 Task: Filter courses by Continuing Education Units from HRCI.
Action: Mouse moved to (386, 97)
Screenshot: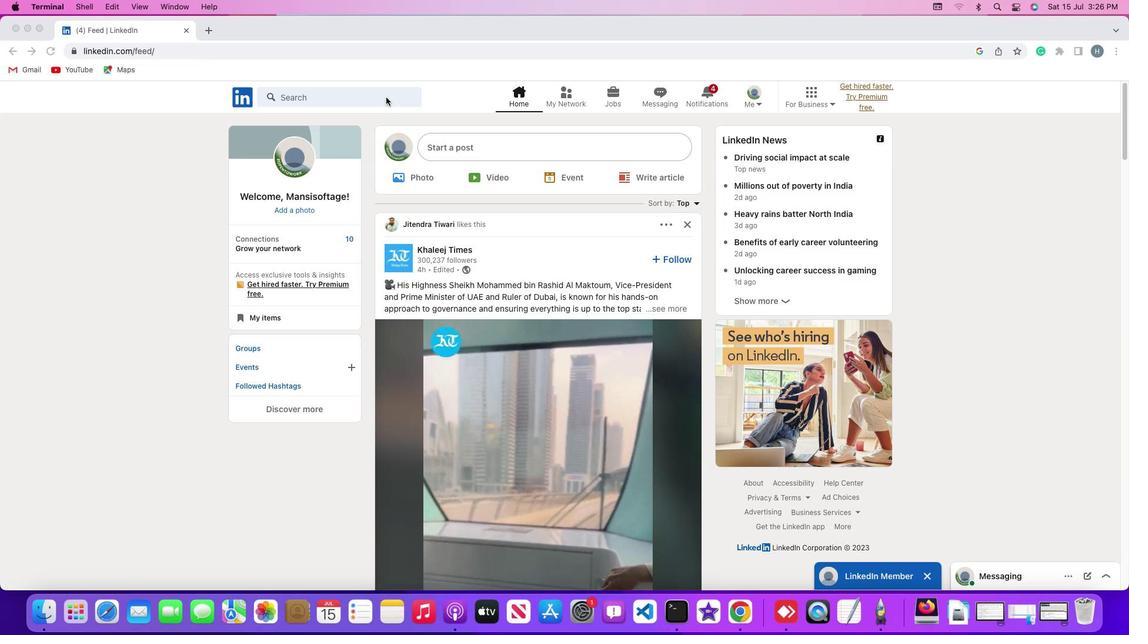 
Action: Mouse pressed left at (386, 97)
Screenshot: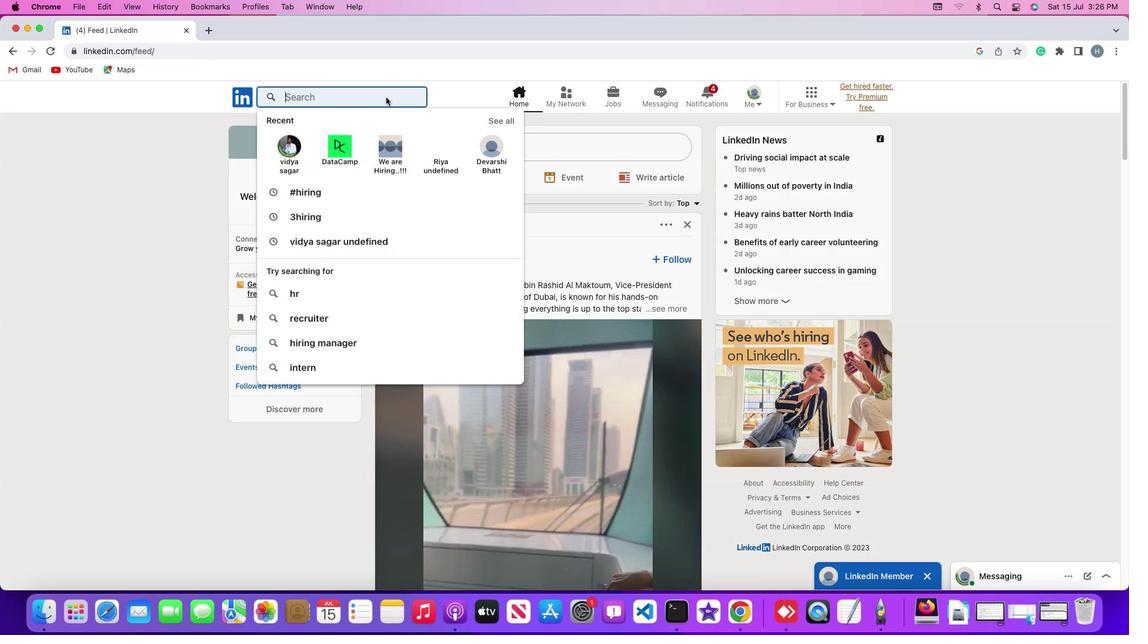 
Action: Mouse pressed left at (386, 97)
Screenshot: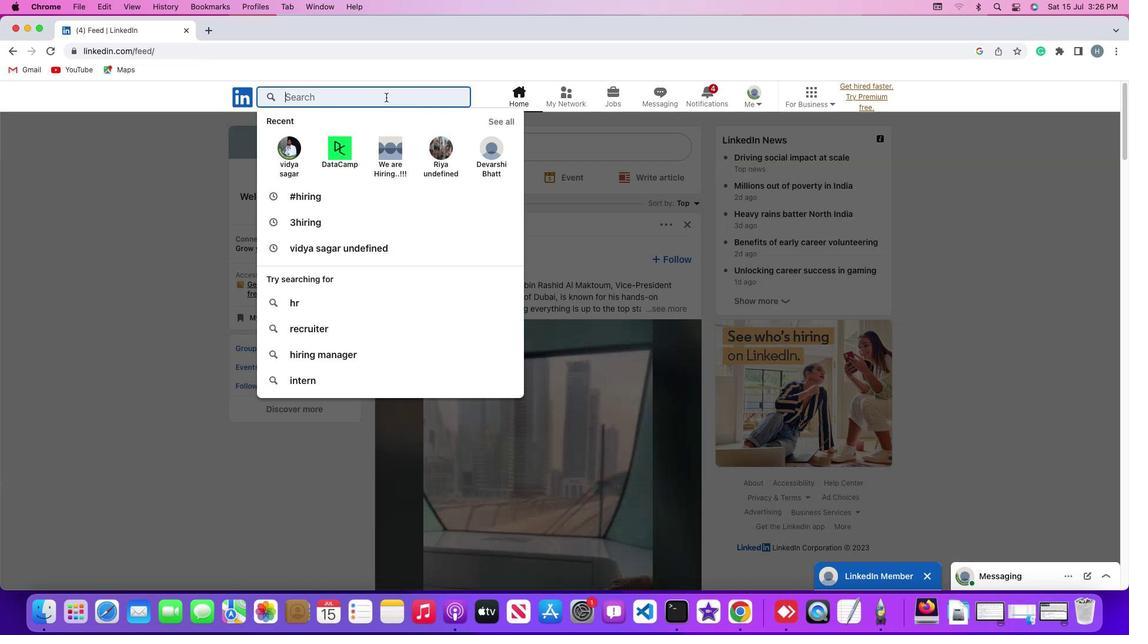 
Action: Key pressed Key.shift'#''h''i''r''i''n''g'Key.enter
Screenshot: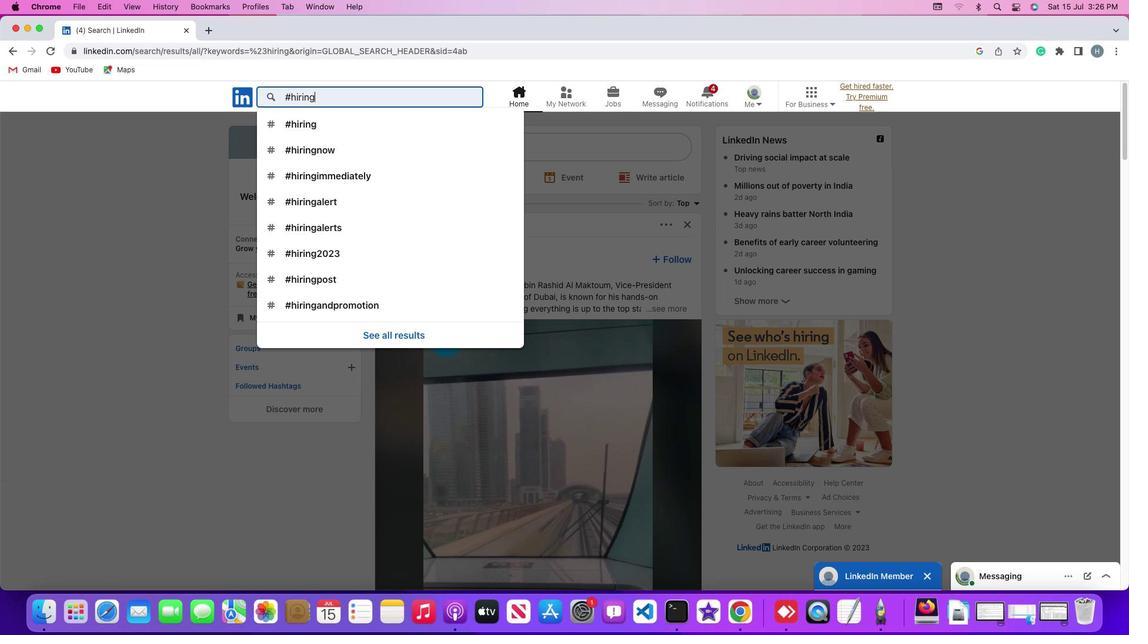 
Action: Mouse moved to (619, 127)
Screenshot: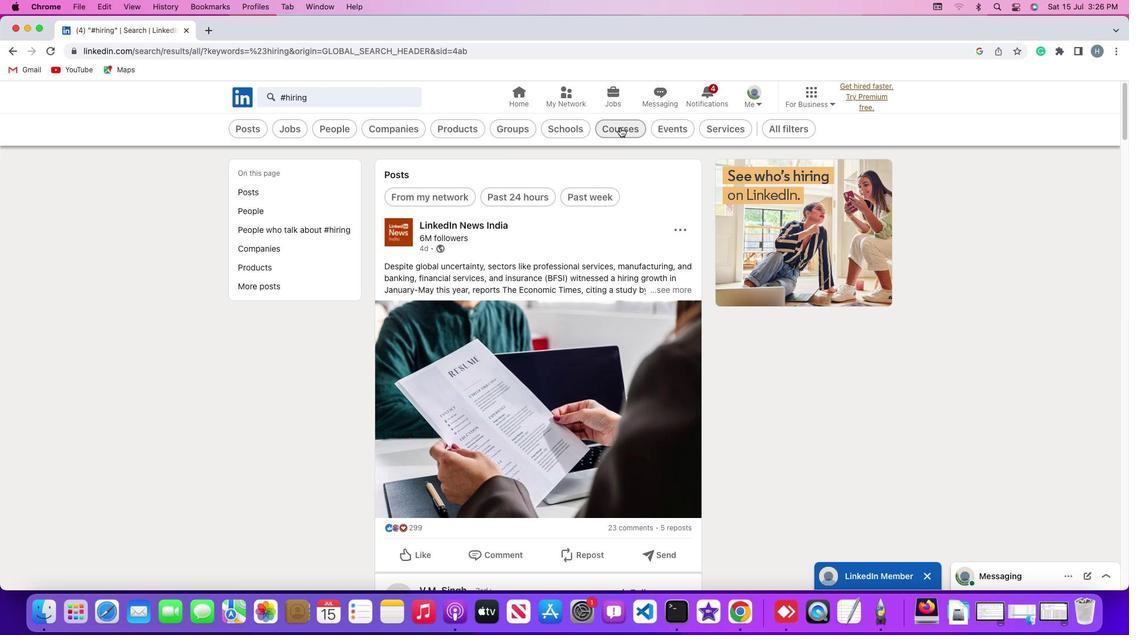 
Action: Mouse pressed left at (619, 127)
Screenshot: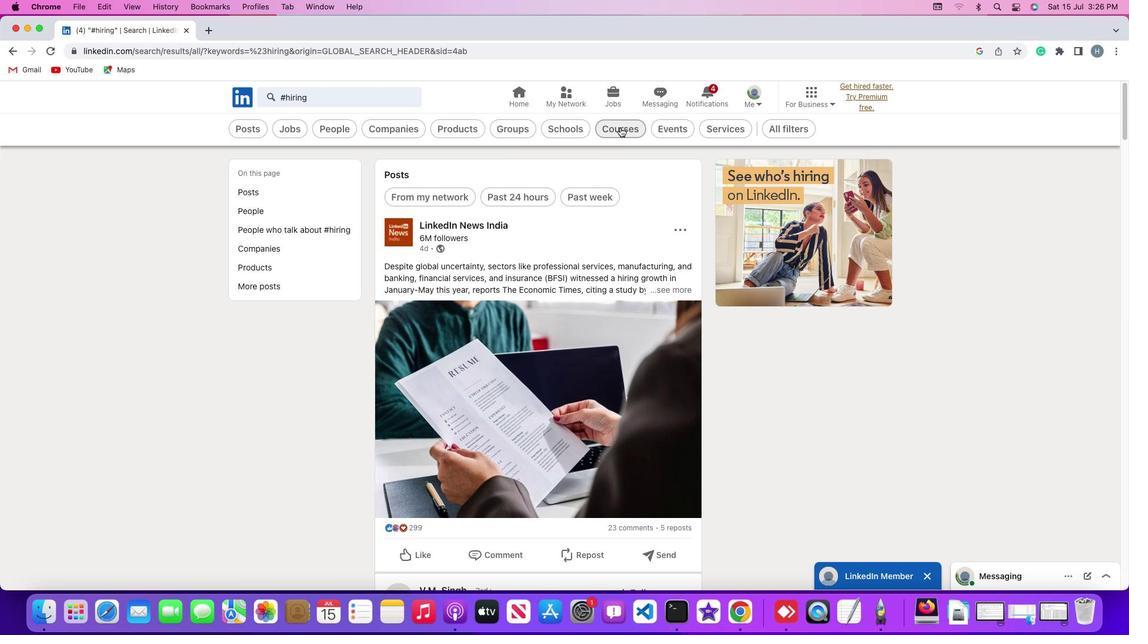 
Action: Mouse moved to (619, 127)
Screenshot: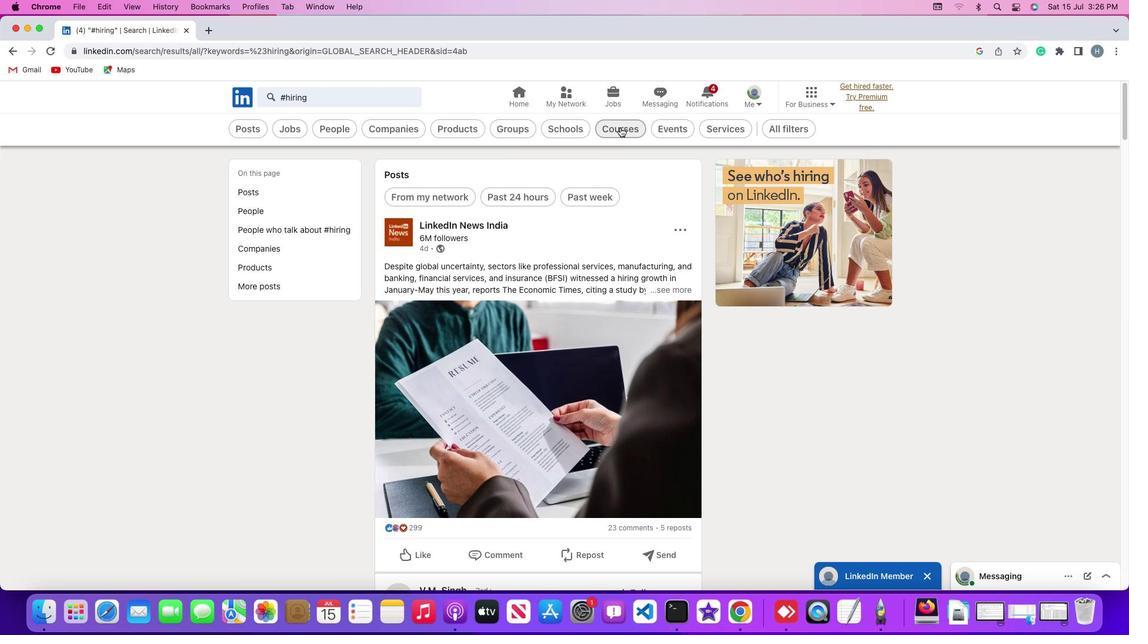 
Action: Mouse pressed left at (619, 127)
Screenshot: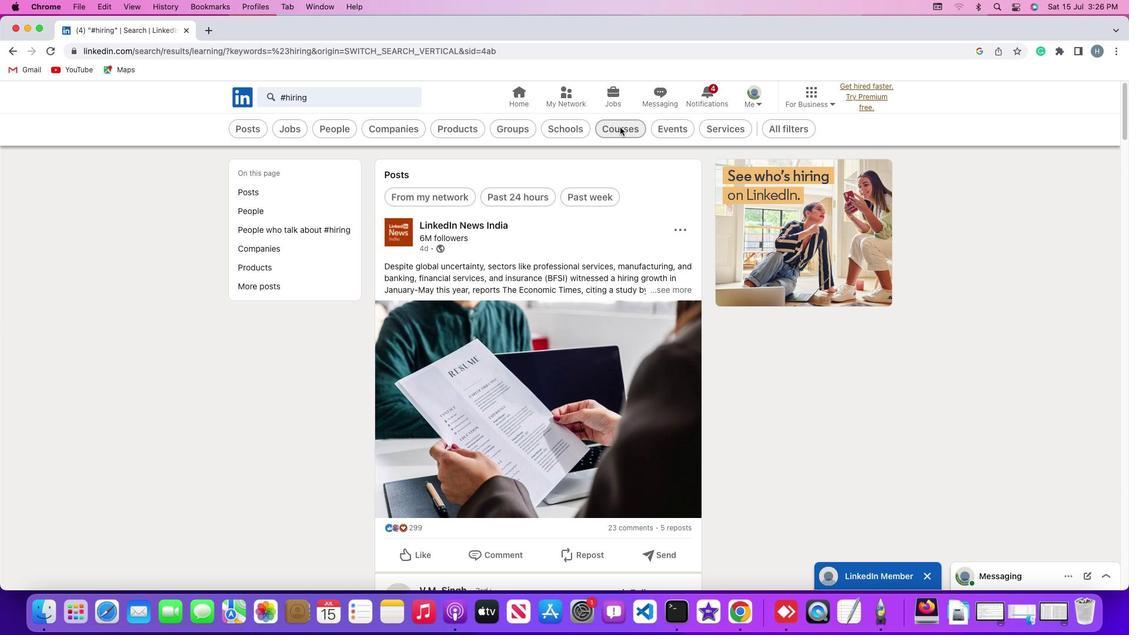 
Action: Mouse moved to (505, 129)
Screenshot: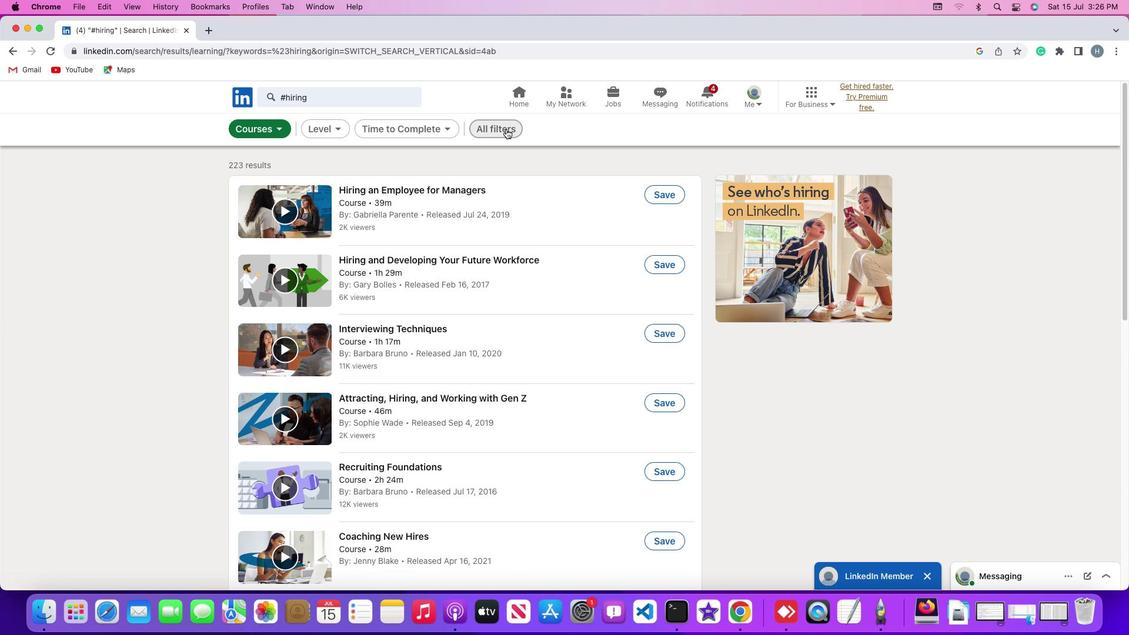 
Action: Mouse pressed left at (505, 129)
Screenshot: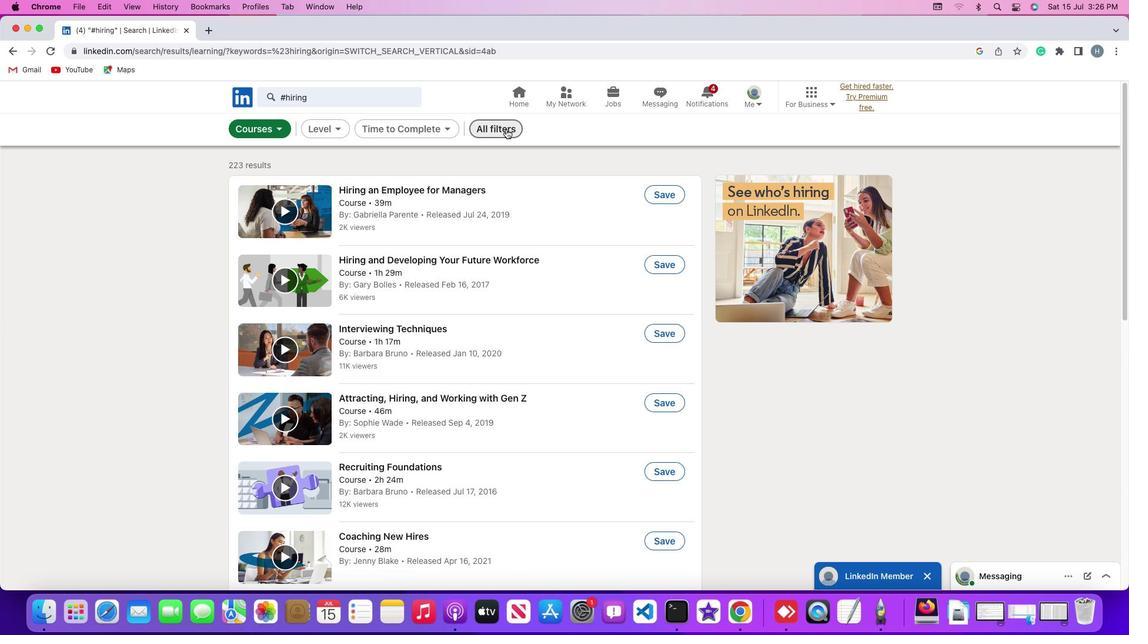 
Action: Mouse moved to (931, 425)
Screenshot: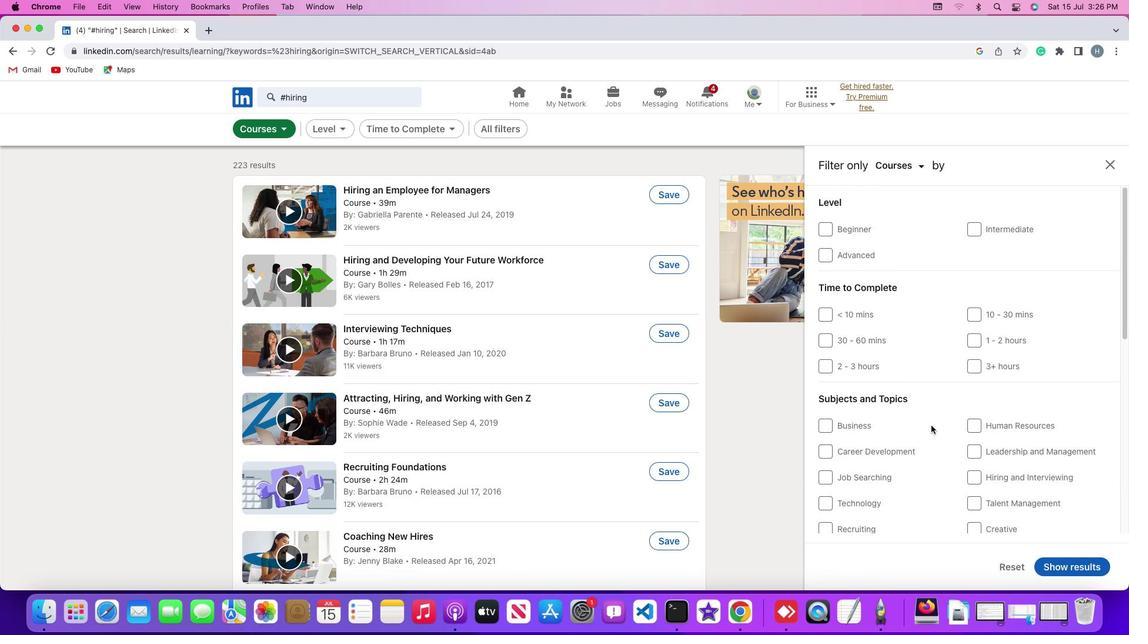 
Action: Mouse scrolled (931, 425) with delta (0, 0)
Screenshot: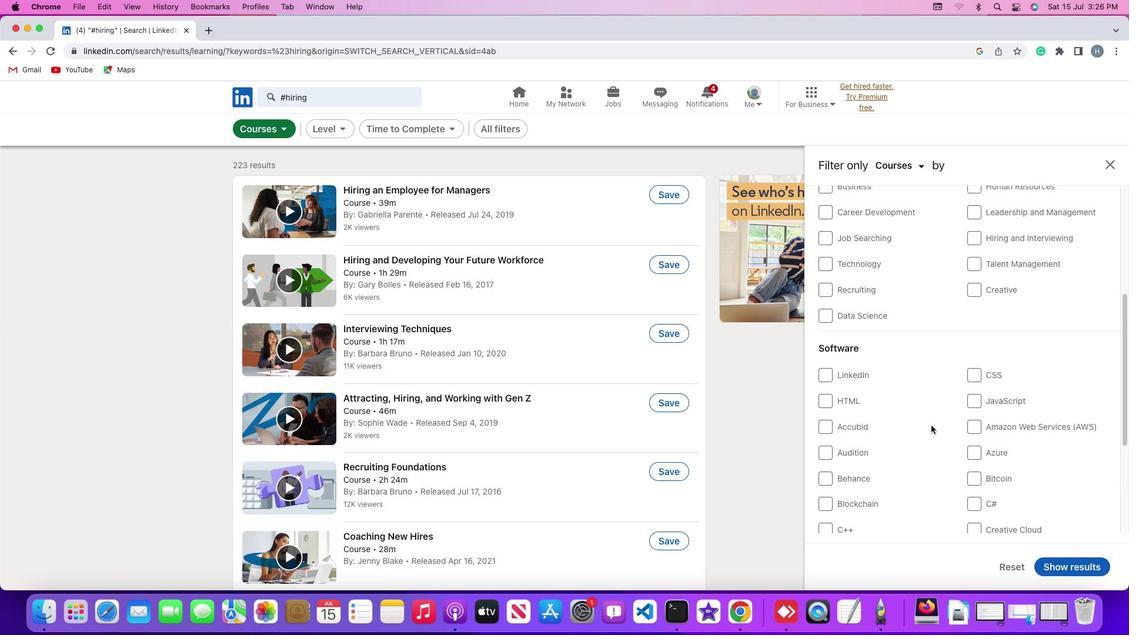 
Action: Mouse scrolled (931, 425) with delta (0, 0)
Screenshot: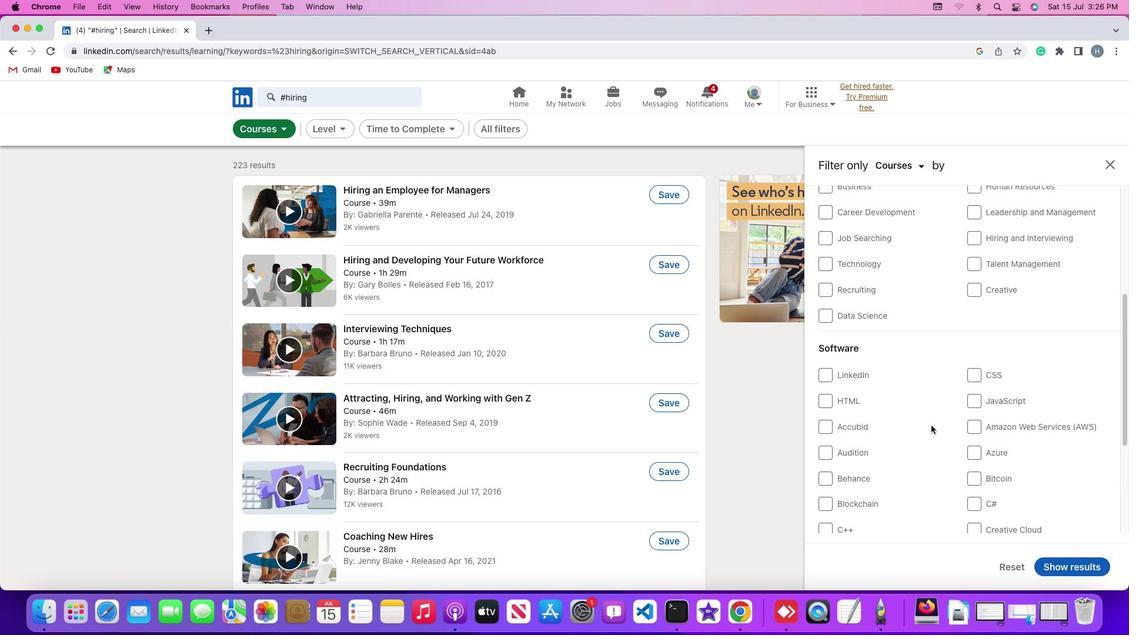 
Action: Mouse scrolled (931, 425) with delta (0, -1)
Screenshot: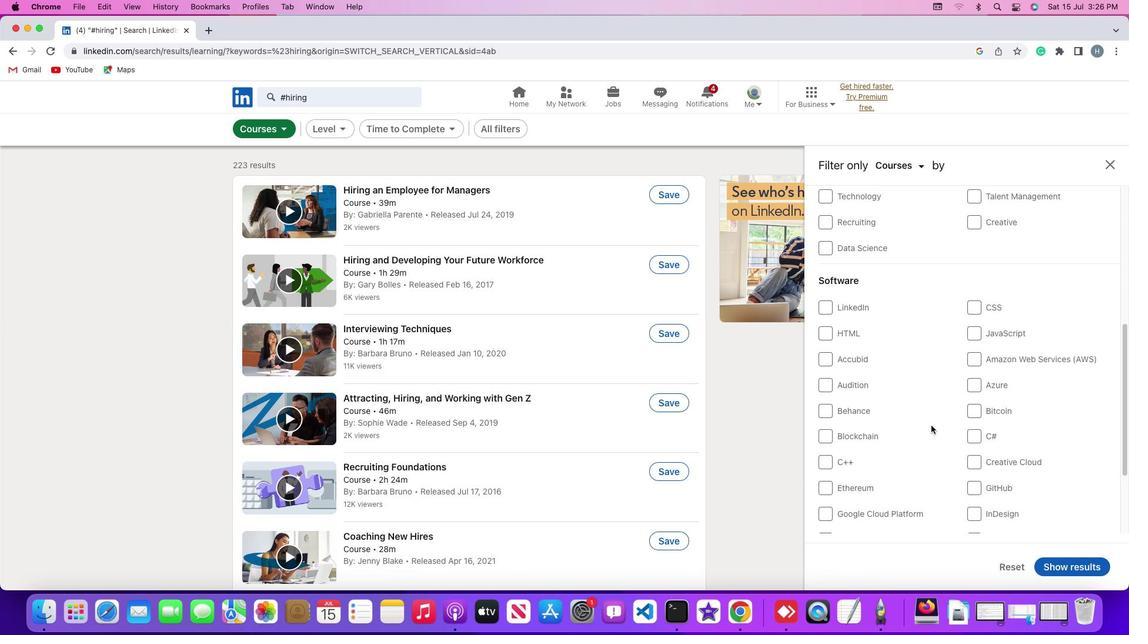 
Action: Mouse scrolled (931, 425) with delta (0, -2)
Screenshot: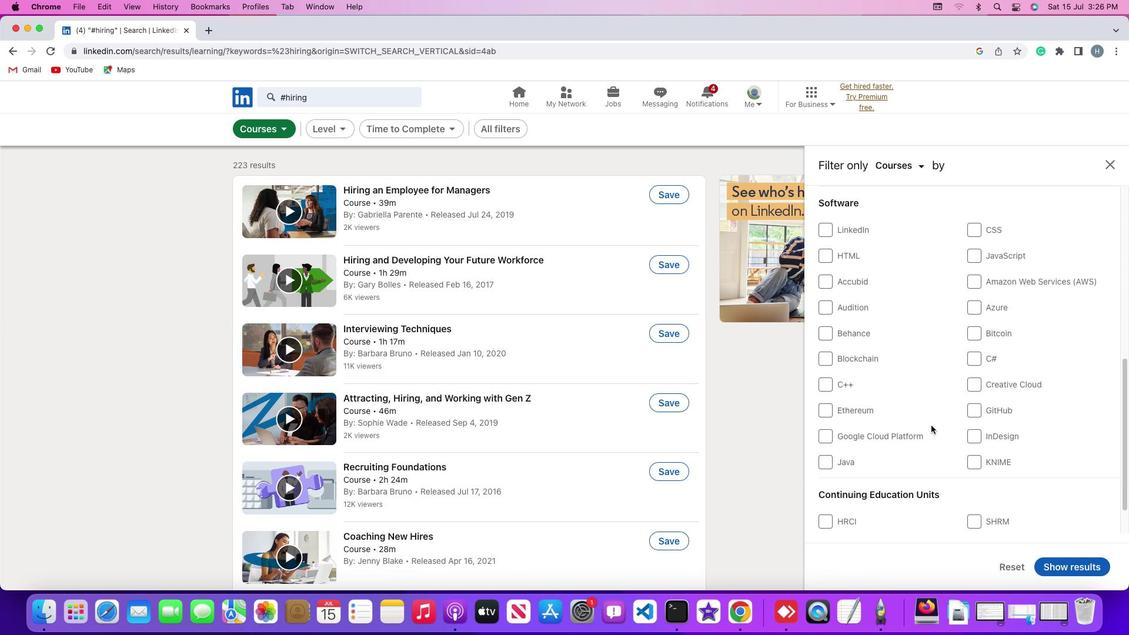 
Action: Mouse scrolled (931, 425) with delta (0, -2)
Screenshot: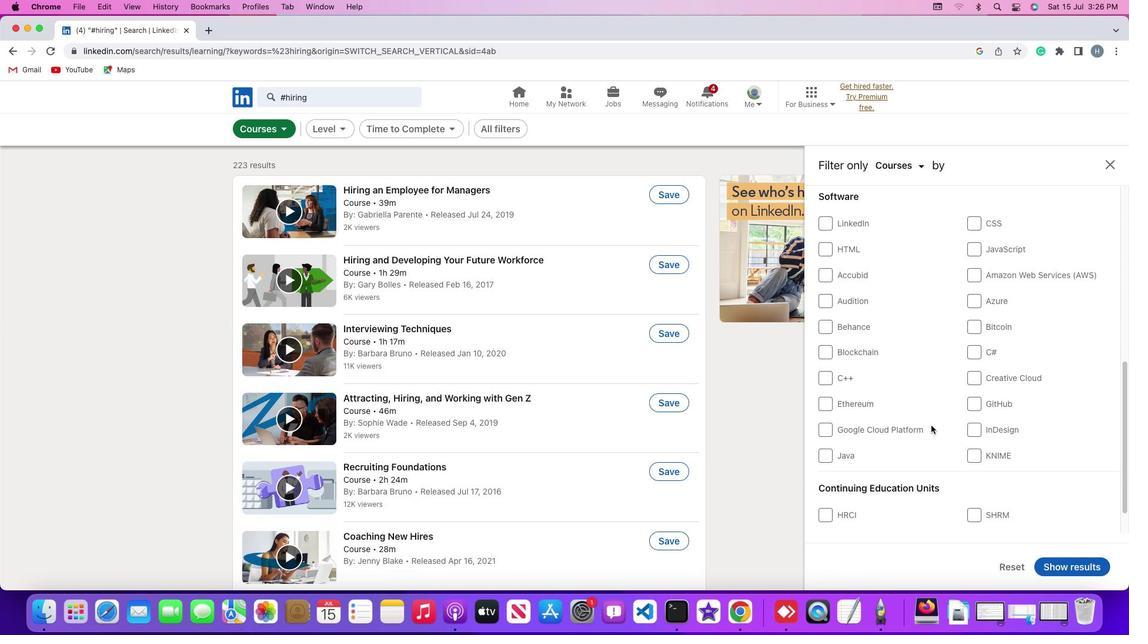
Action: Mouse scrolled (931, 425) with delta (0, 0)
Screenshot: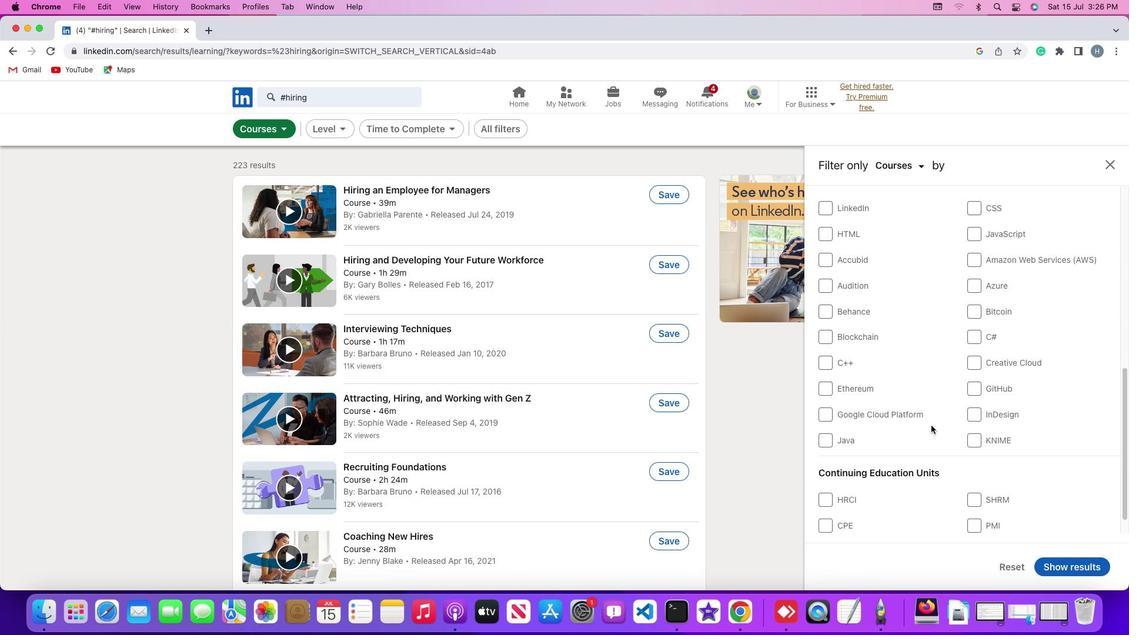 
Action: Mouse scrolled (931, 425) with delta (0, 0)
Screenshot: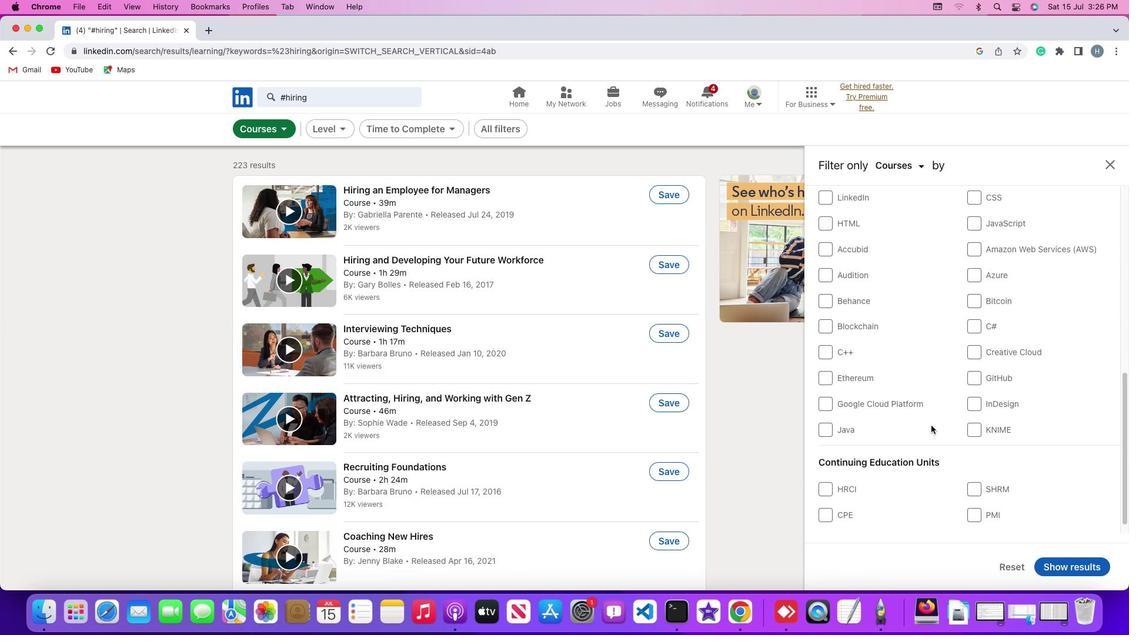 
Action: Mouse scrolled (931, 425) with delta (0, -1)
Screenshot: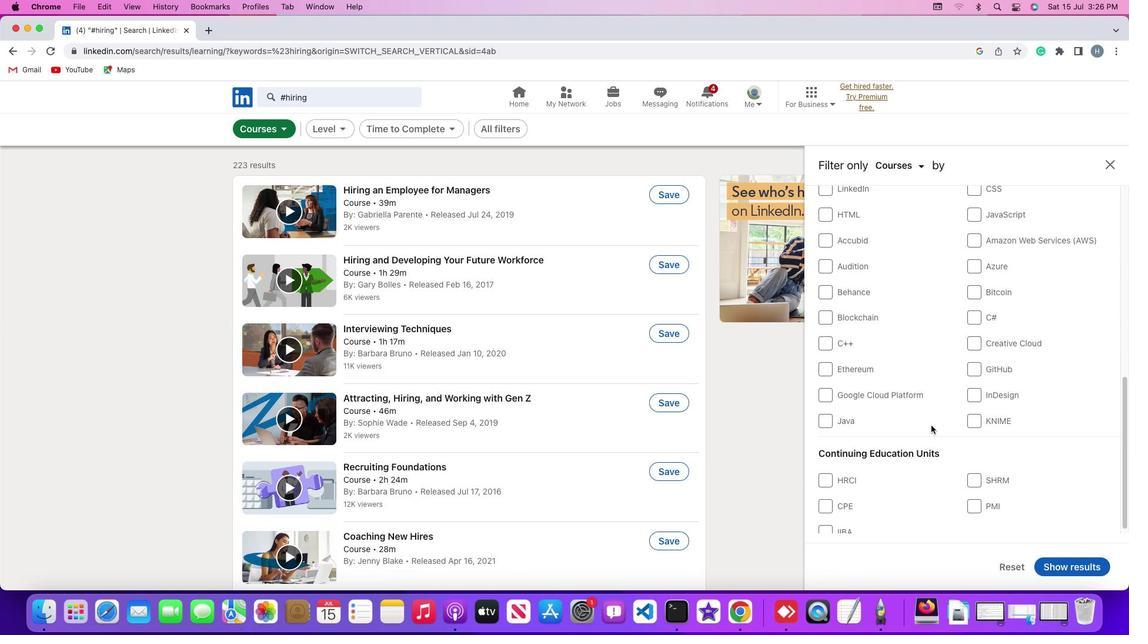
Action: Mouse scrolled (931, 425) with delta (0, -2)
Screenshot: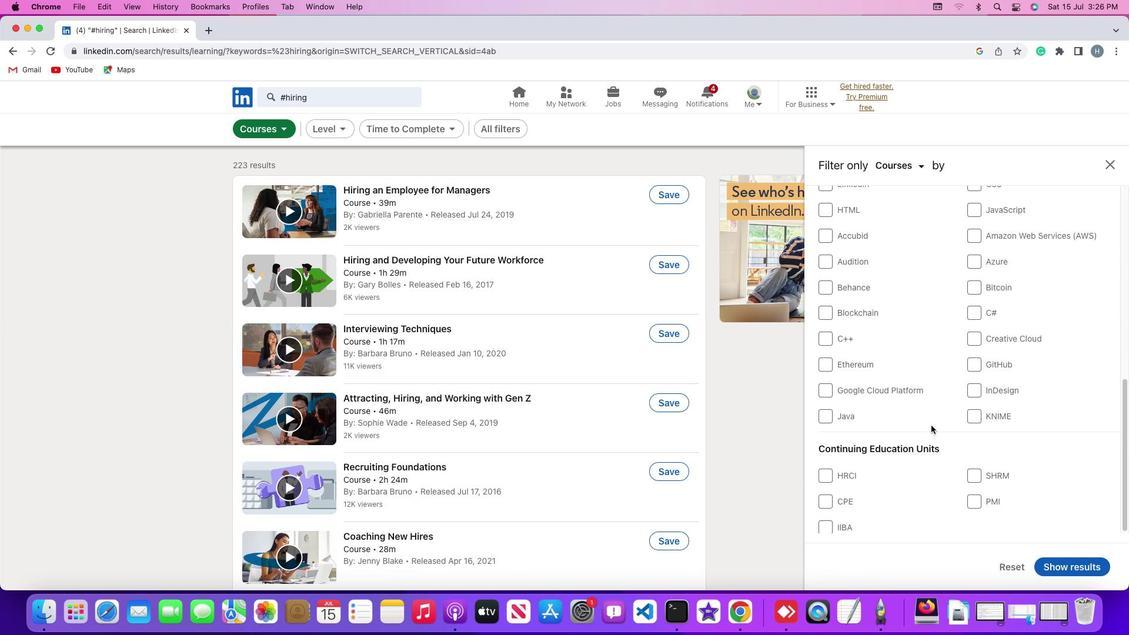 
Action: Mouse scrolled (931, 425) with delta (0, -2)
Screenshot: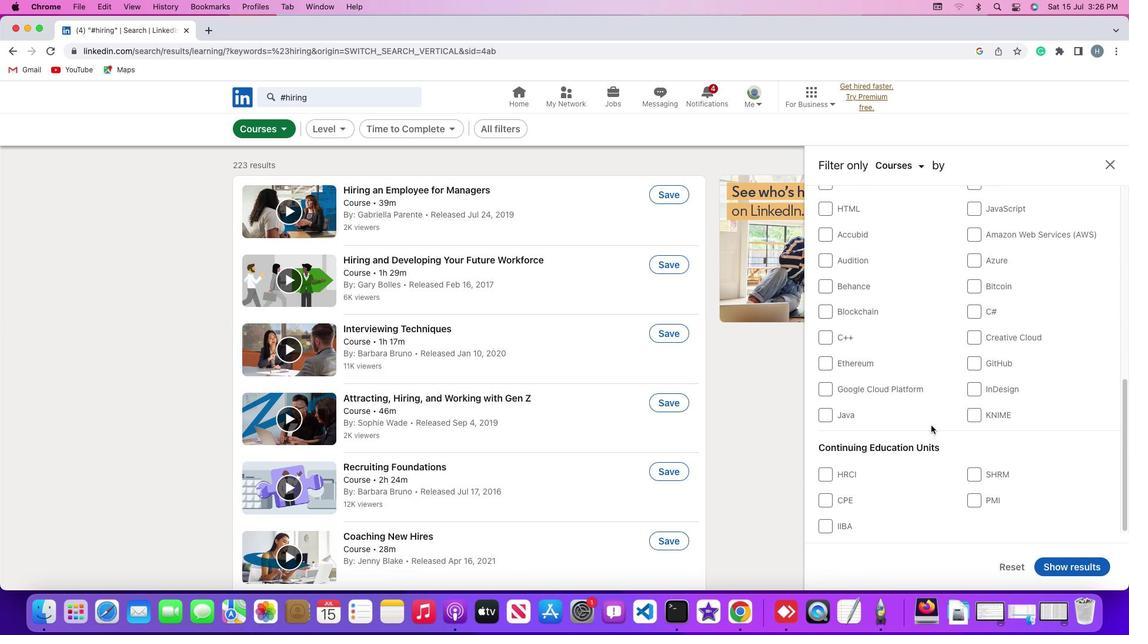 
Action: Mouse scrolled (931, 425) with delta (0, 0)
Screenshot: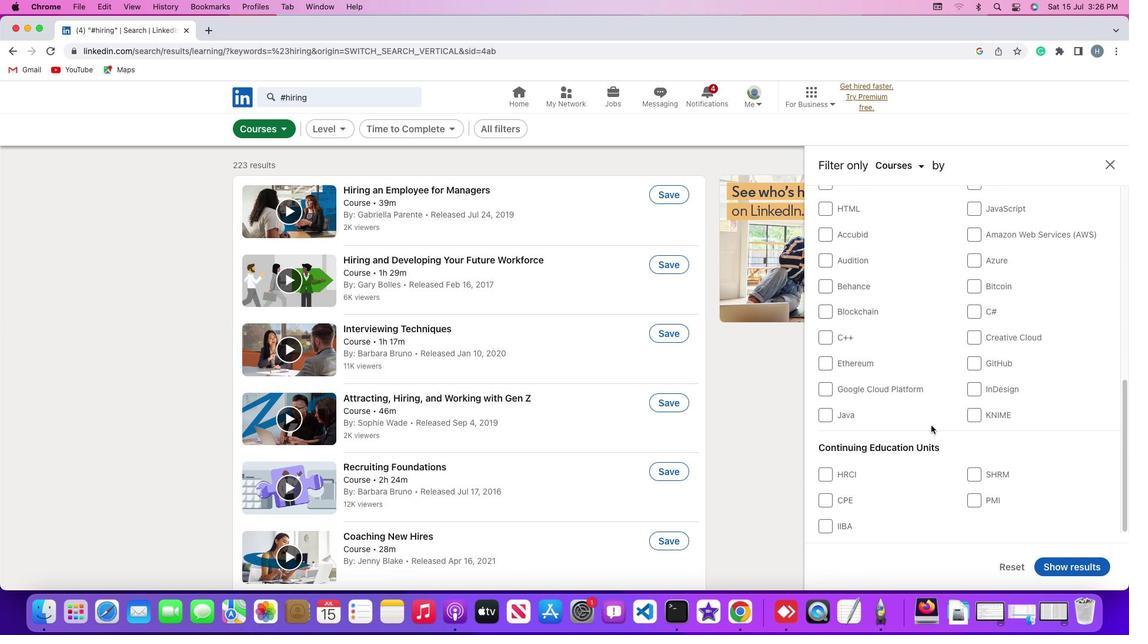 
Action: Mouse scrolled (931, 425) with delta (0, 0)
Screenshot: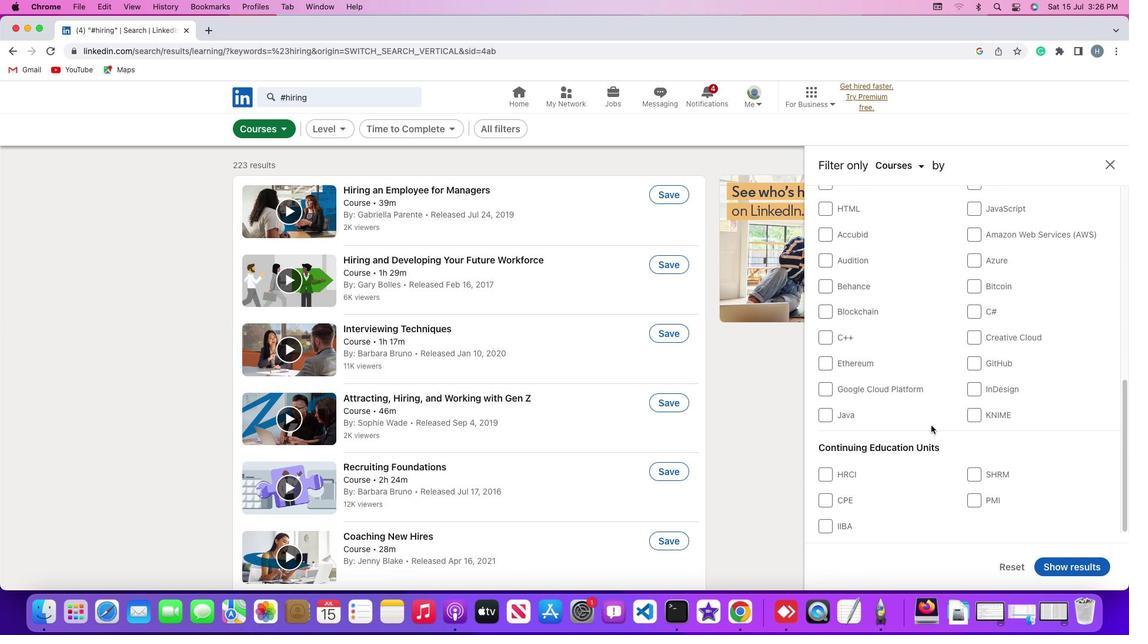 
Action: Mouse scrolled (931, 425) with delta (0, -1)
Screenshot: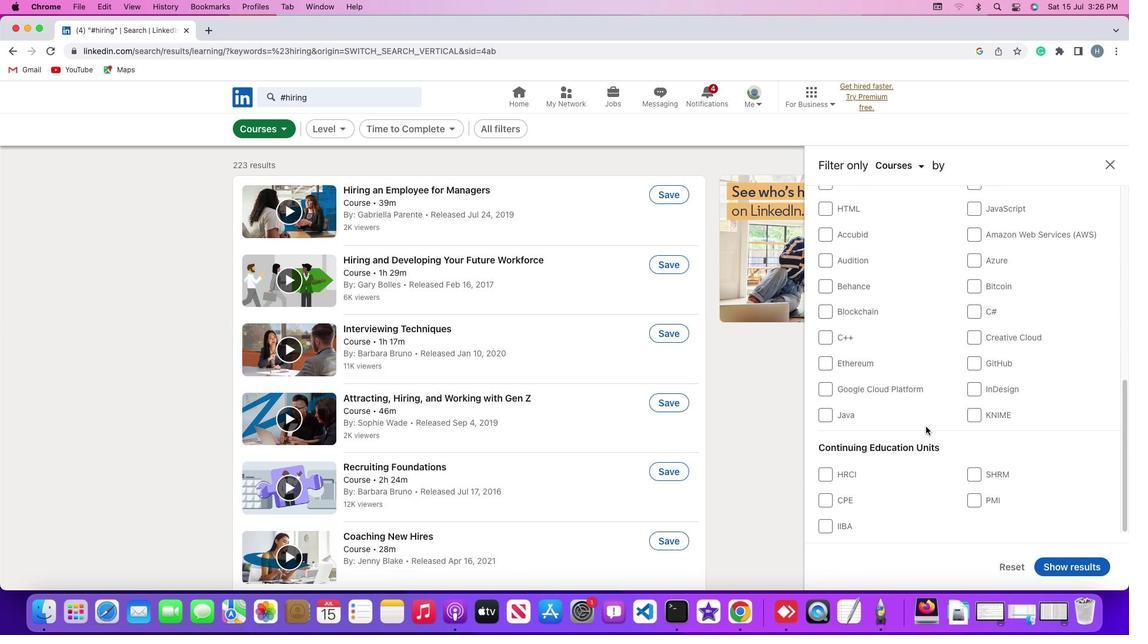 
Action: Mouse scrolled (931, 425) with delta (0, -2)
Screenshot: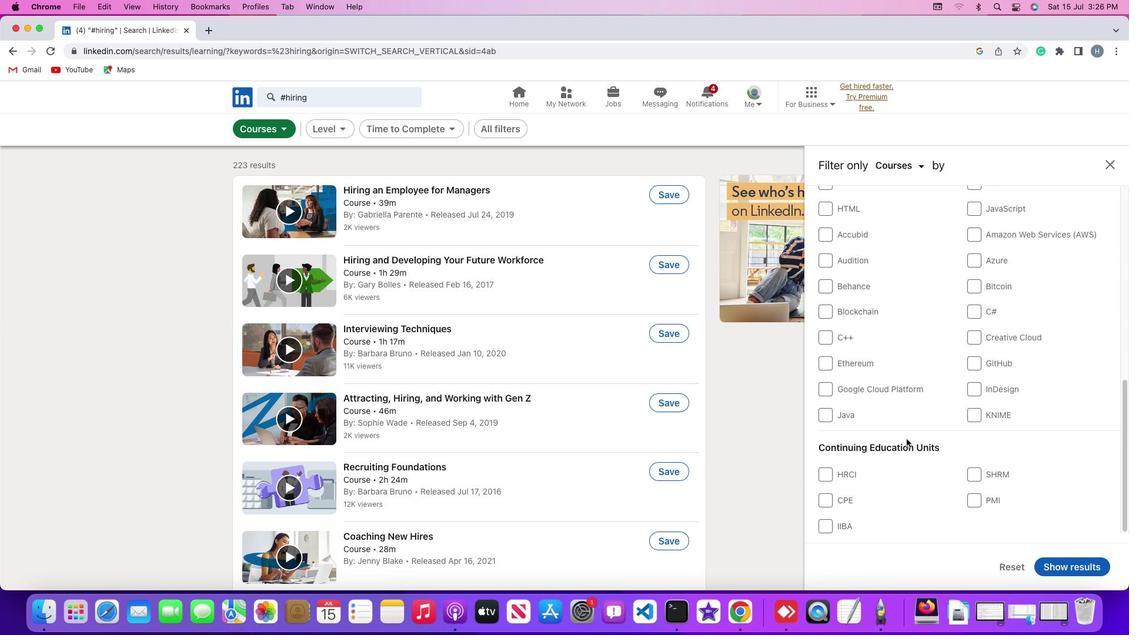 
Action: Mouse moved to (826, 474)
Screenshot: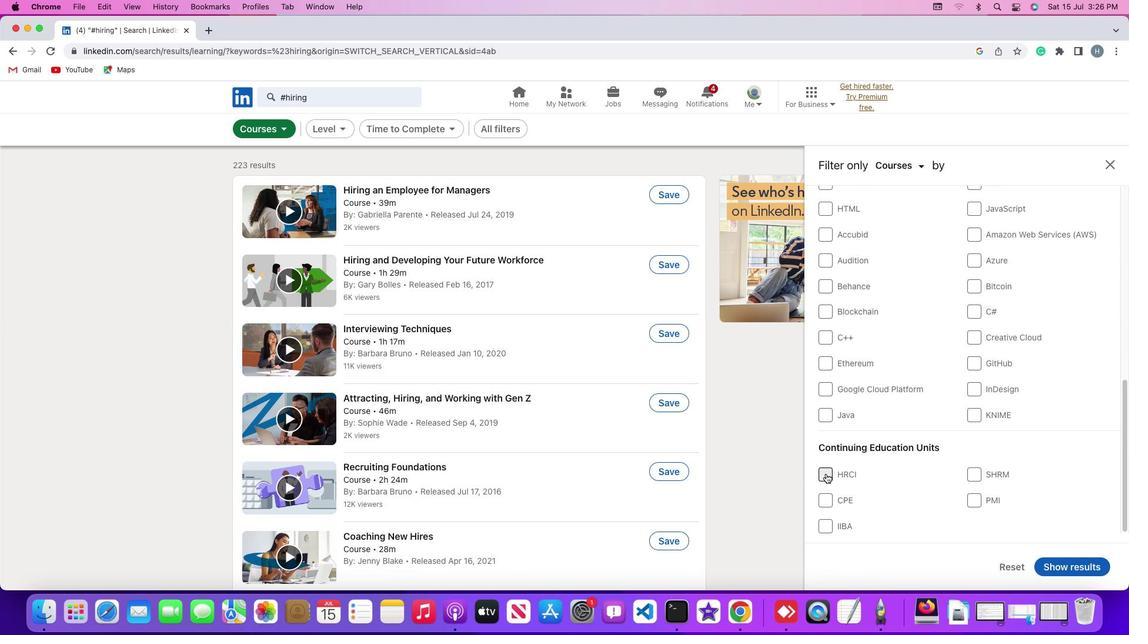 
Action: Mouse pressed left at (826, 474)
Screenshot: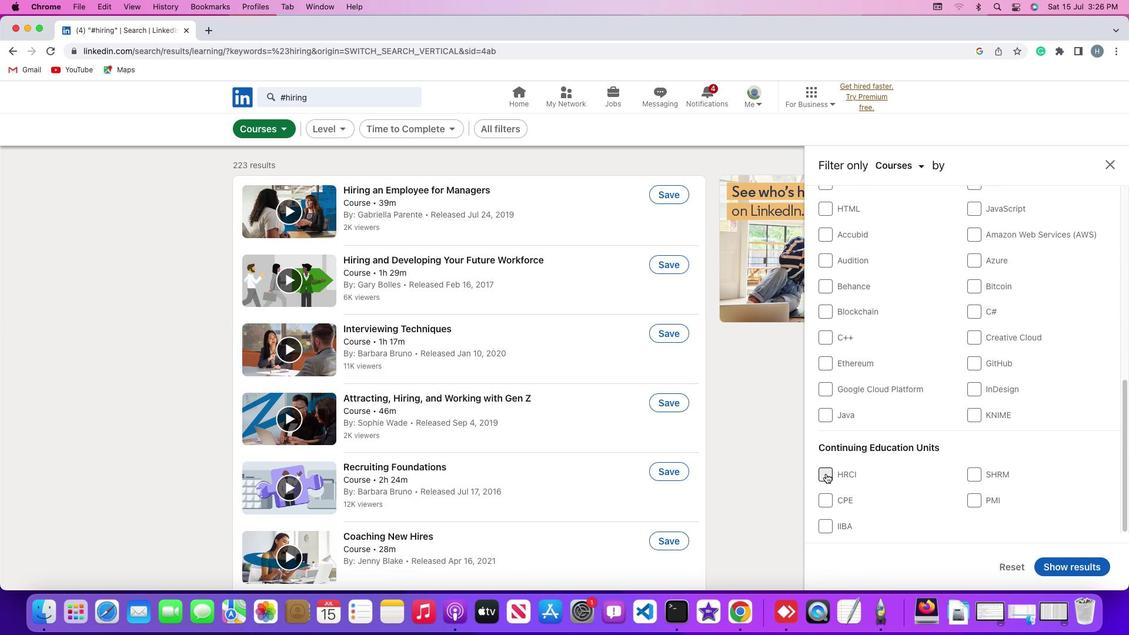 
Action: Mouse moved to (1060, 564)
Screenshot: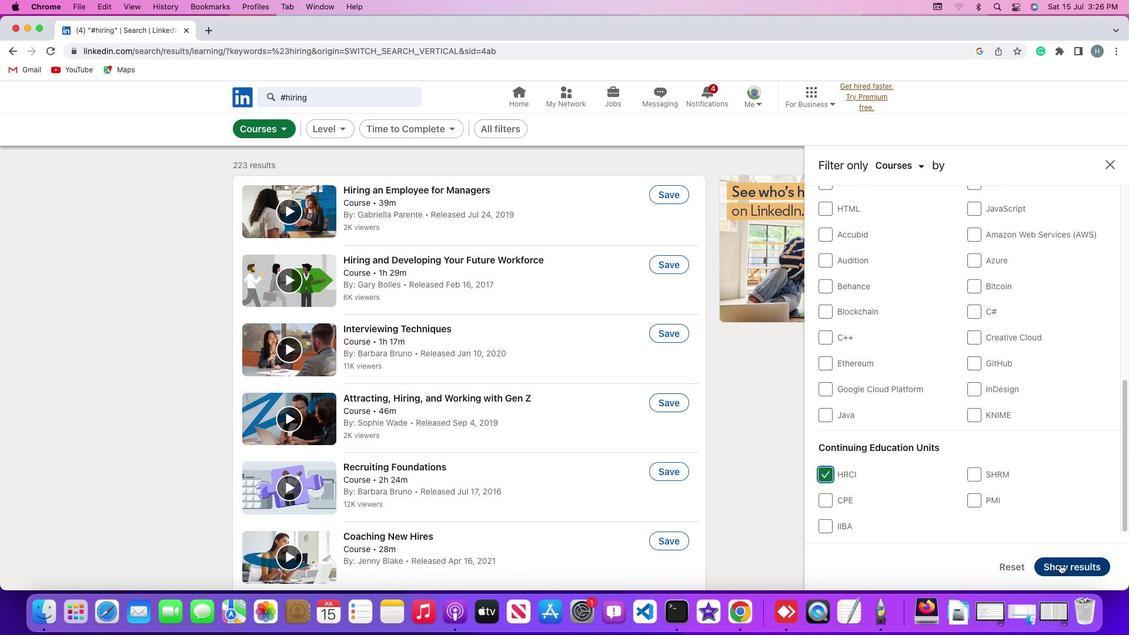
Action: Mouse pressed left at (1060, 564)
Screenshot: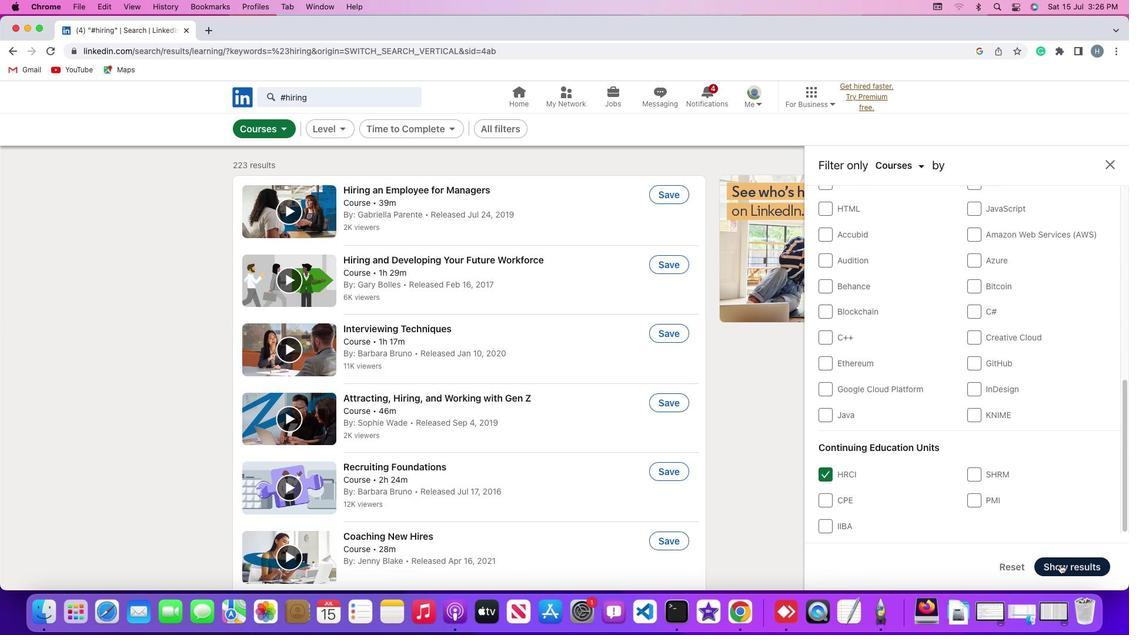 
Action: Mouse moved to (920, 432)
Screenshot: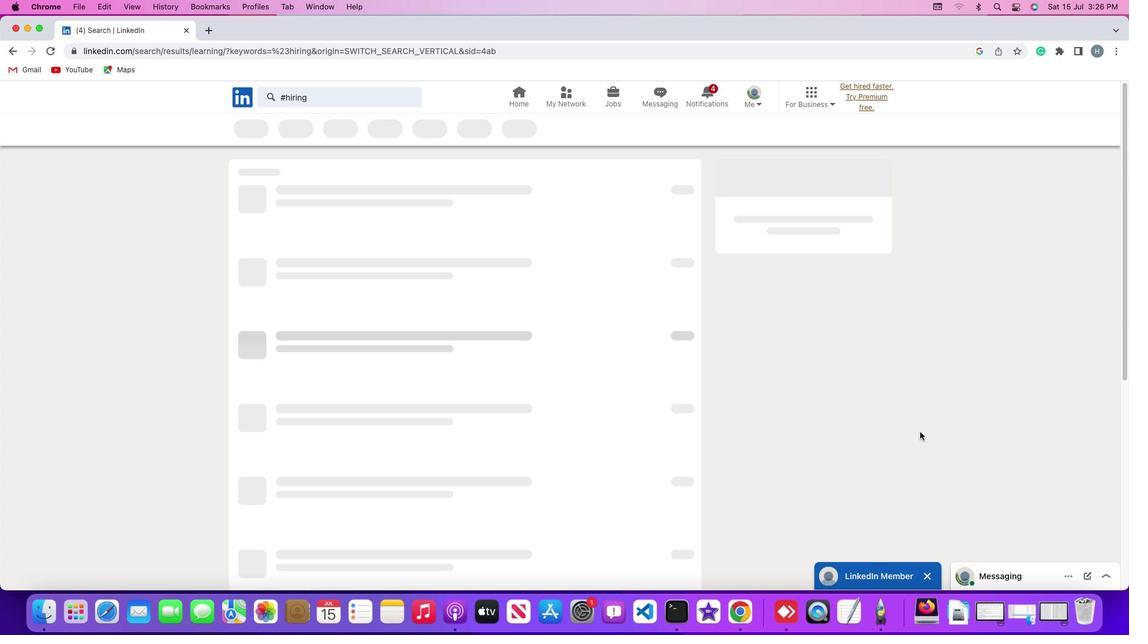 
